 Task: Sort your dependencies by the most used.
Action: Mouse moved to (854, 372)
Screenshot: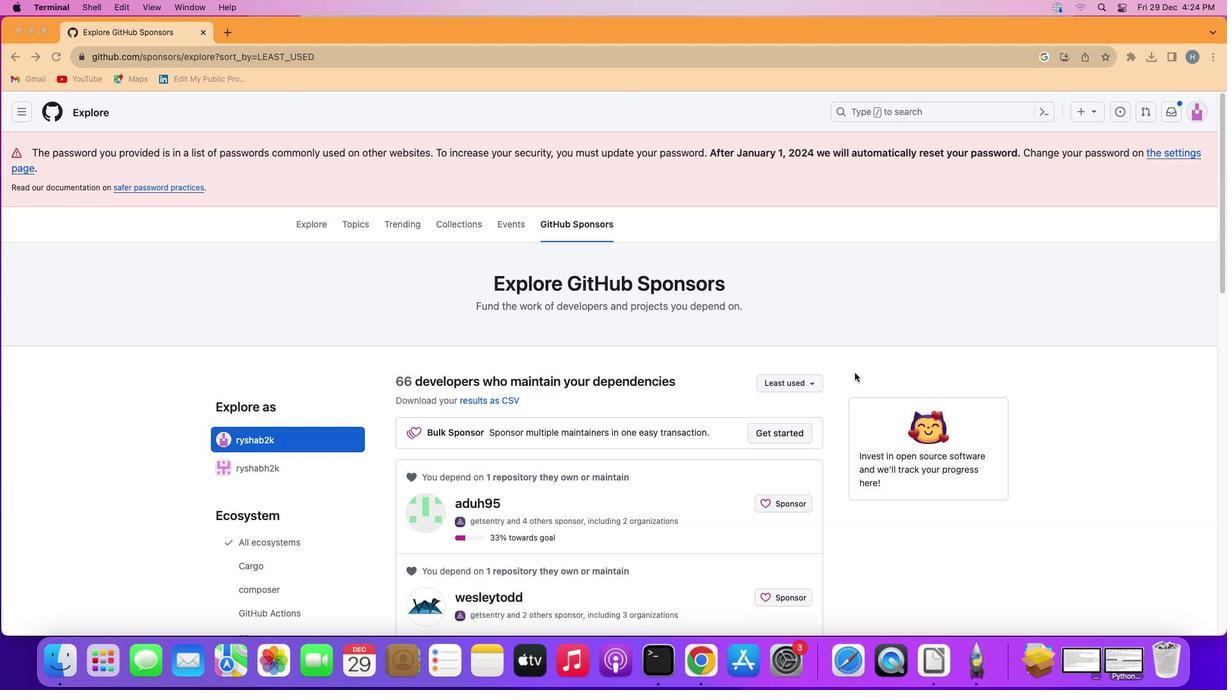 
Action: Mouse pressed left at (854, 372)
Screenshot: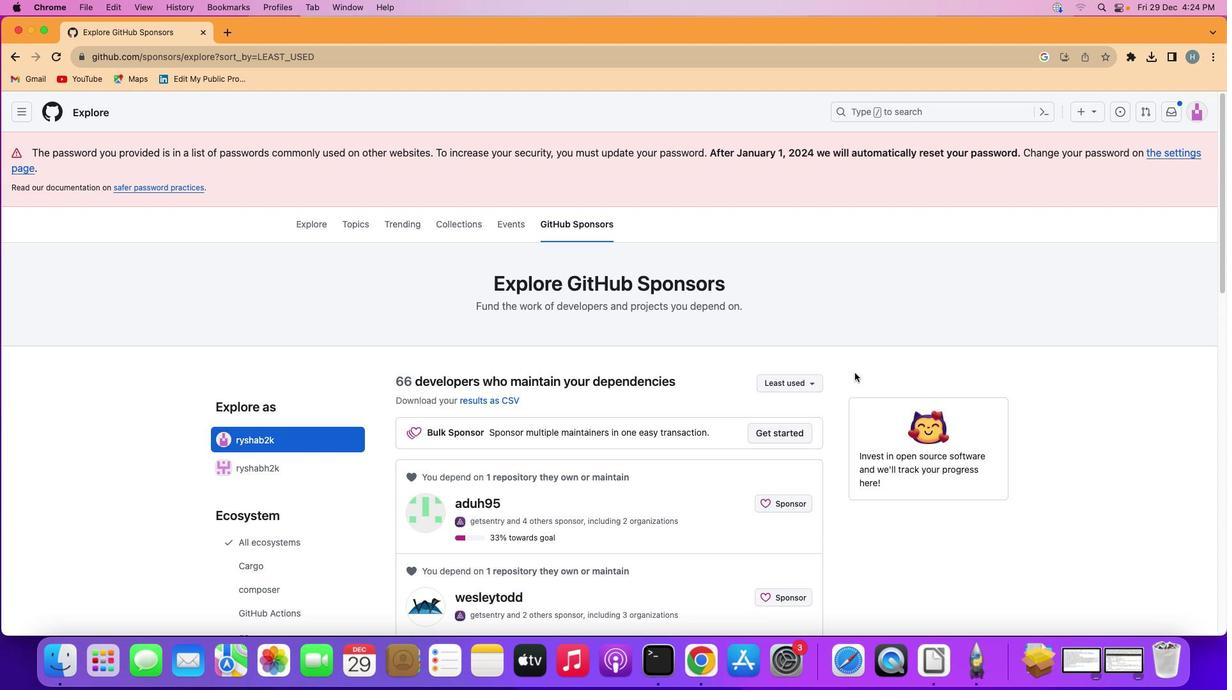
Action: Mouse moved to (810, 379)
Screenshot: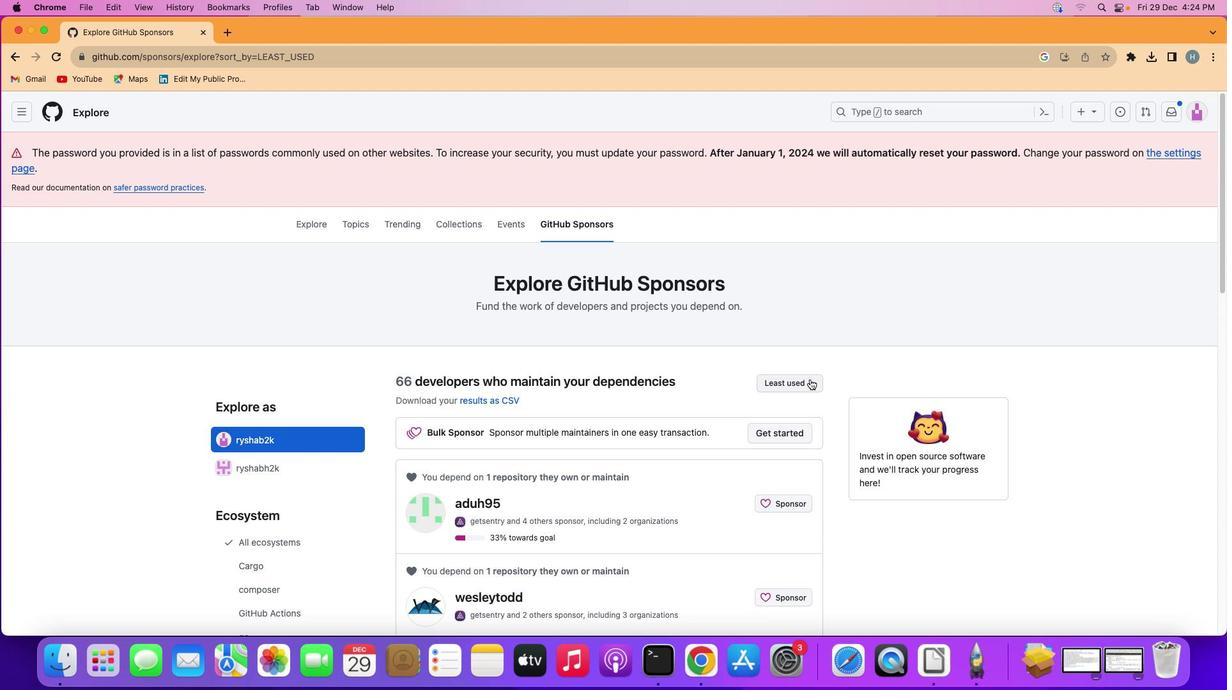 
Action: Mouse pressed left at (810, 379)
Screenshot: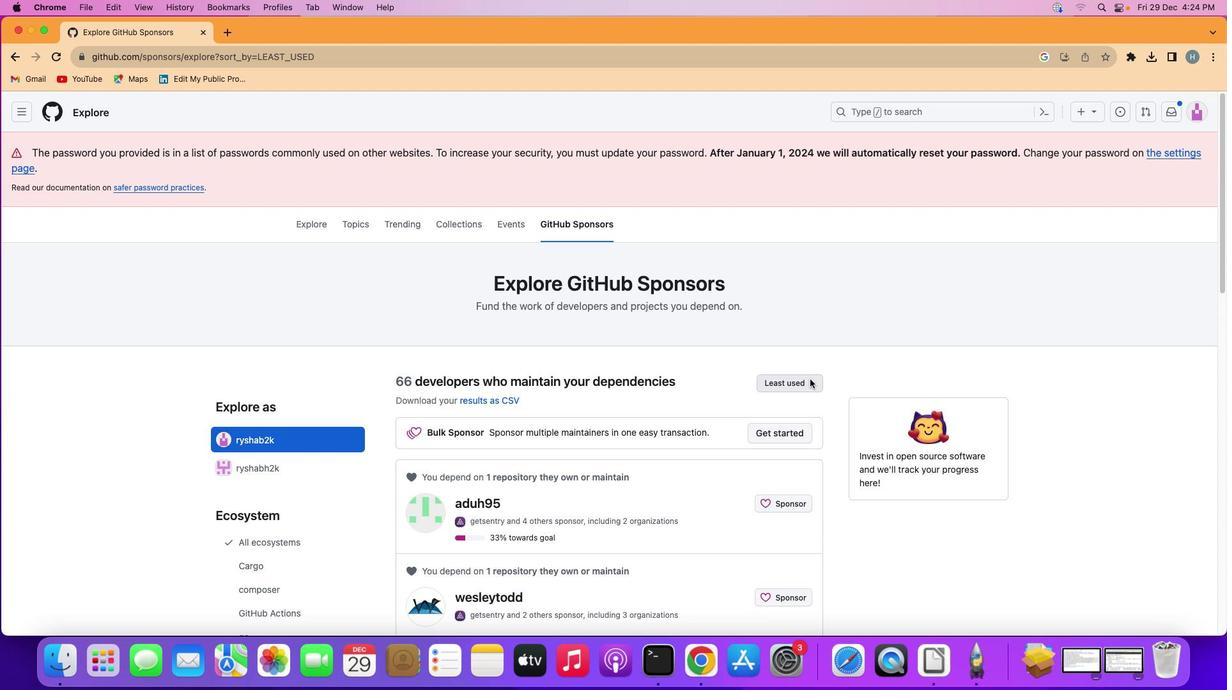 
Action: Mouse moved to (790, 409)
Screenshot: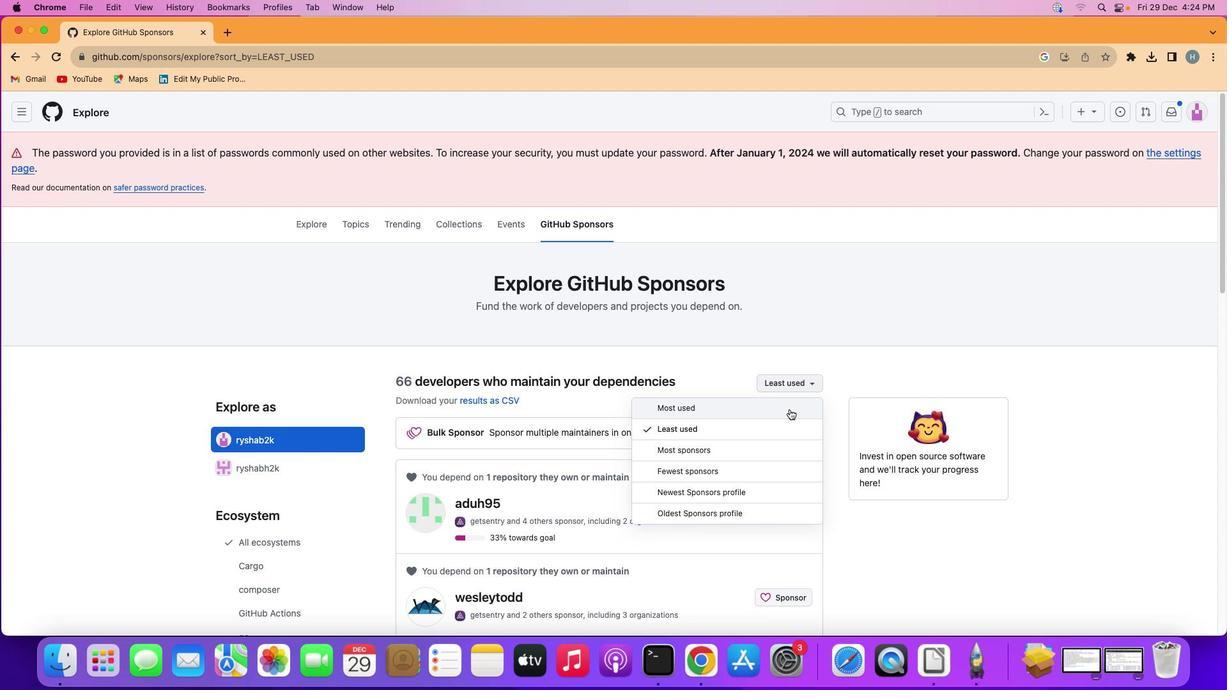 
Action: Mouse pressed left at (790, 409)
Screenshot: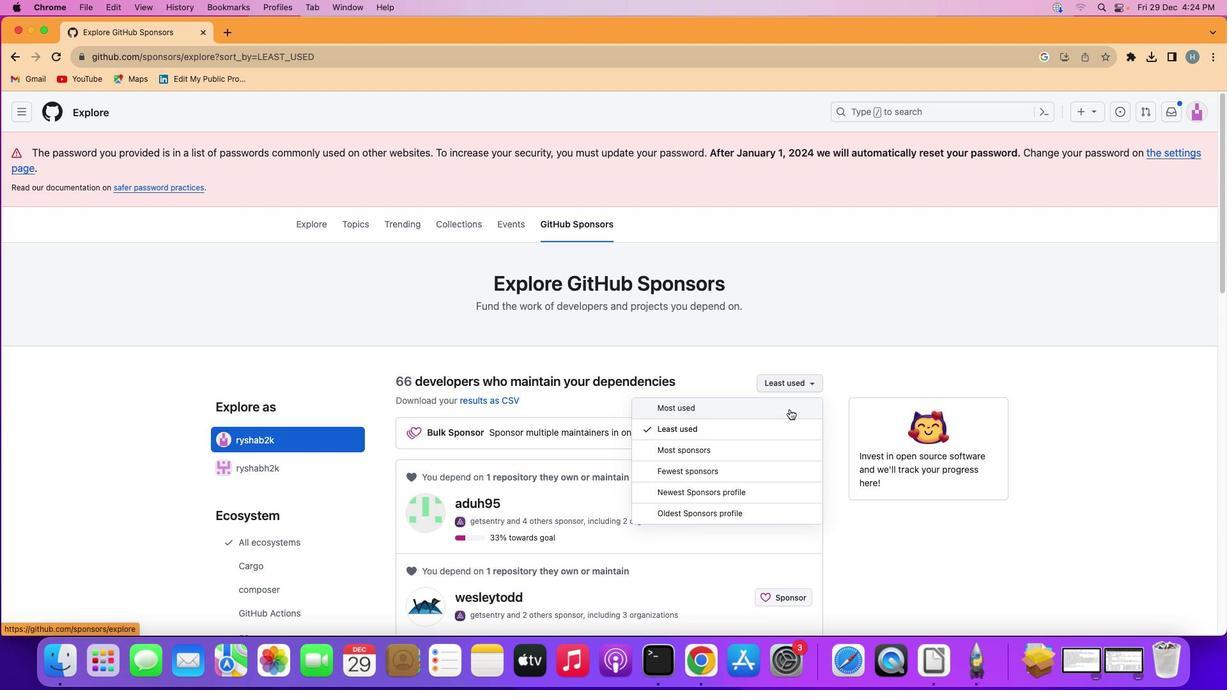 
Action: Mouse moved to (877, 353)
Screenshot: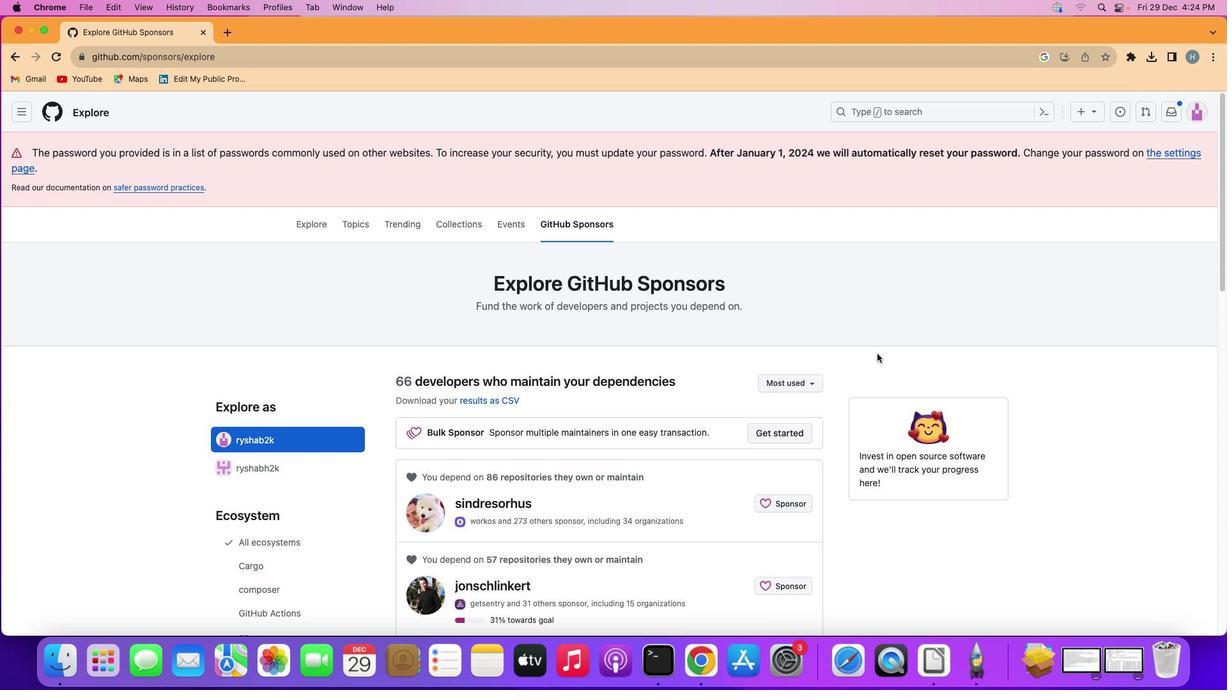 
